 Task: Change  the formatting of the data to Which is Greater than5, In conditional formating, put the option 'Yellow Fill with Drak Yellow Text'add another formatting option Format As Table, insert the option Brown Table style Dark  3 In the sheet   Prime Sales log   book
Action: Mouse moved to (63, 161)
Screenshot: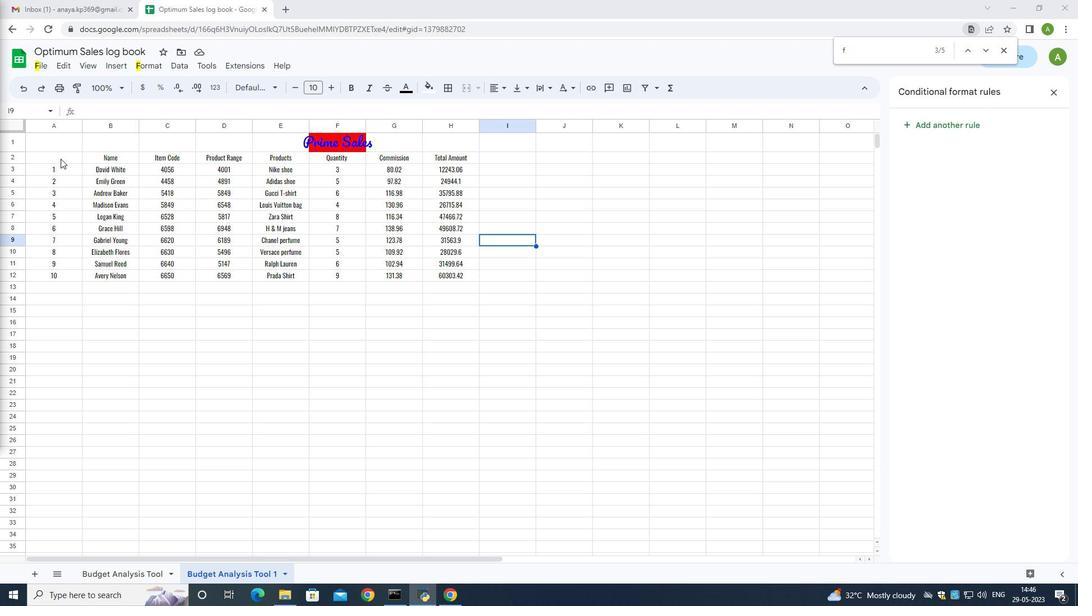 
Action: Mouse pressed left at (63, 161)
Screenshot: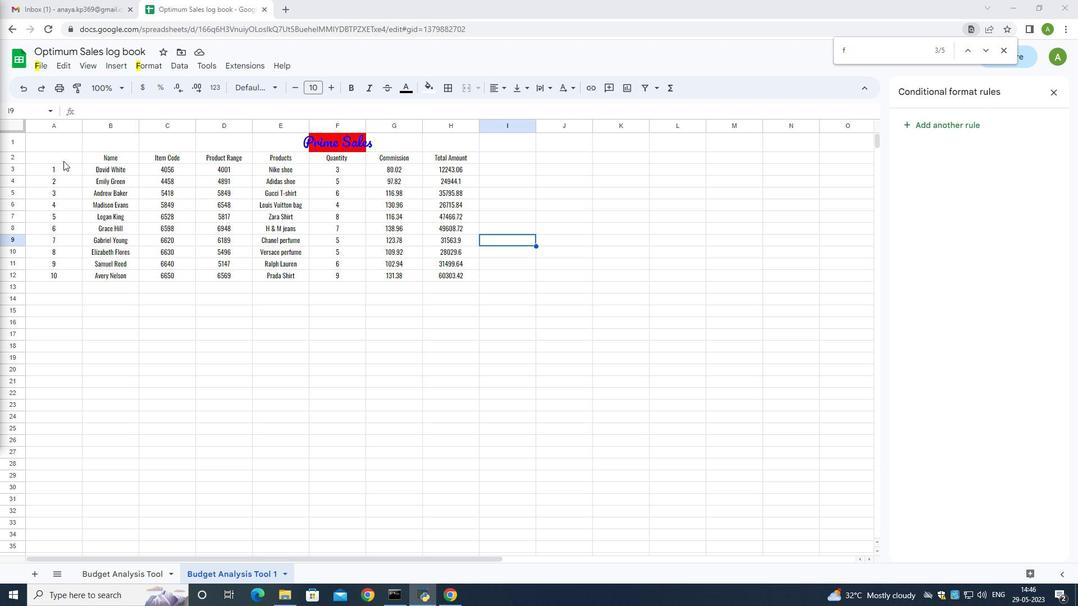 
Action: Mouse moved to (152, 67)
Screenshot: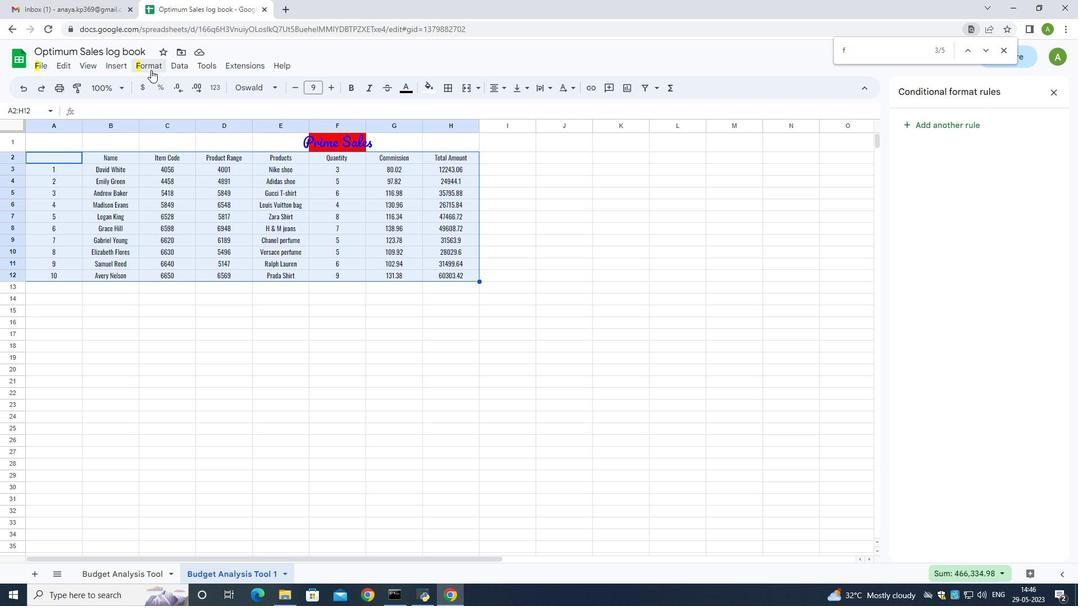 
Action: Mouse pressed left at (152, 67)
Screenshot: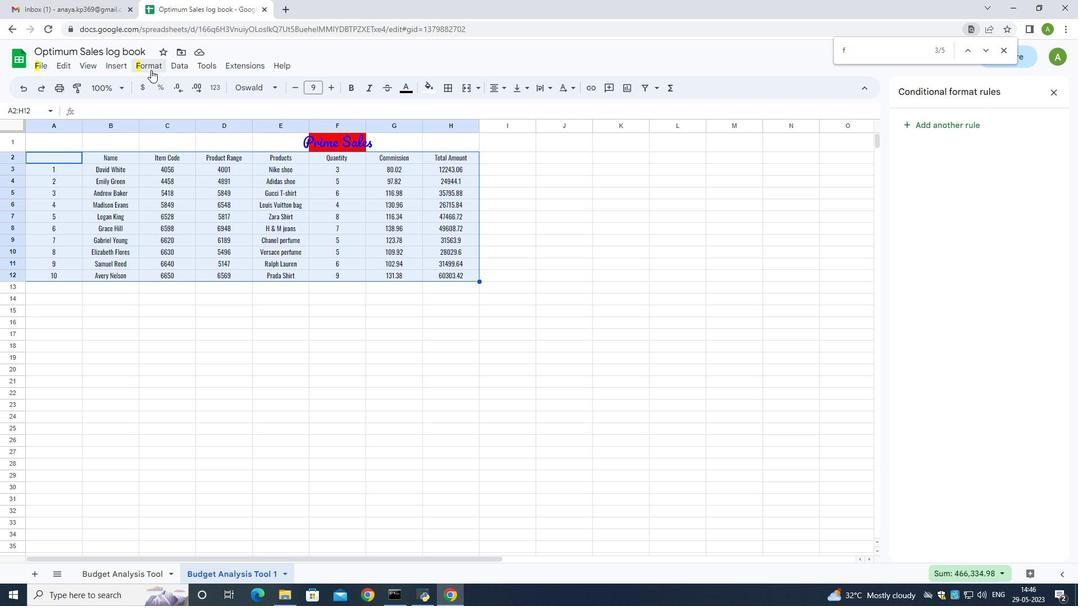 
Action: Mouse moved to (189, 258)
Screenshot: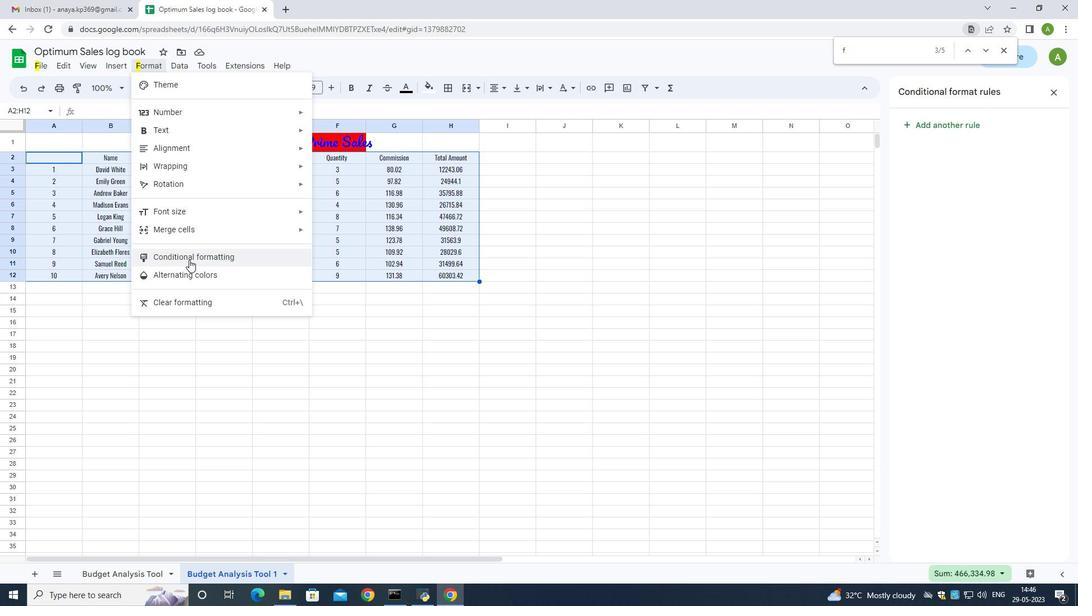 
Action: Mouse pressed left at (189, 258)
Screenshot: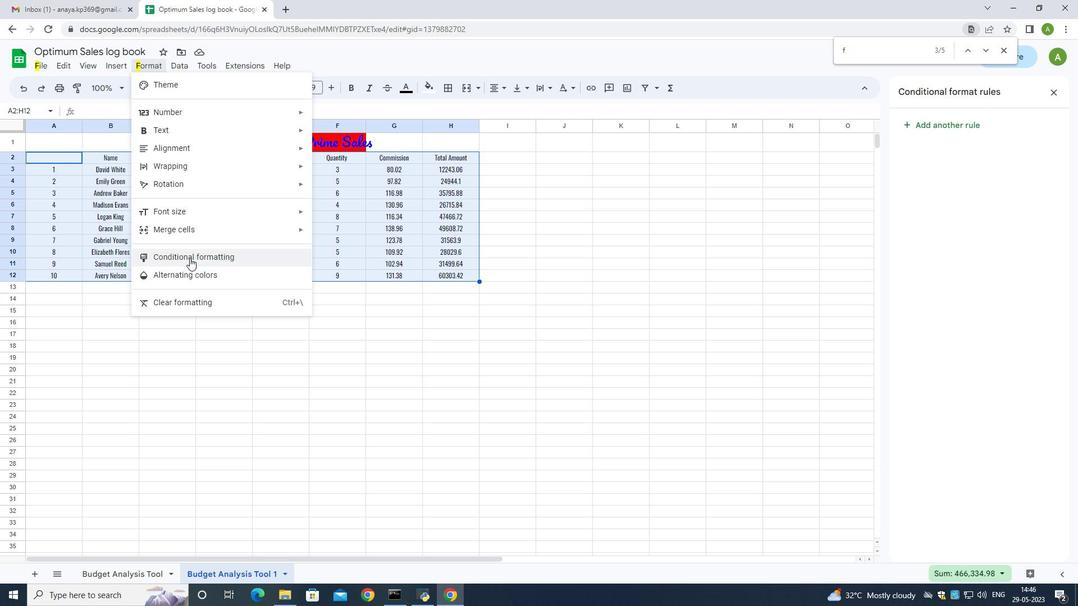 
Action: Mouse moved to (1051, 238)
Screenshot: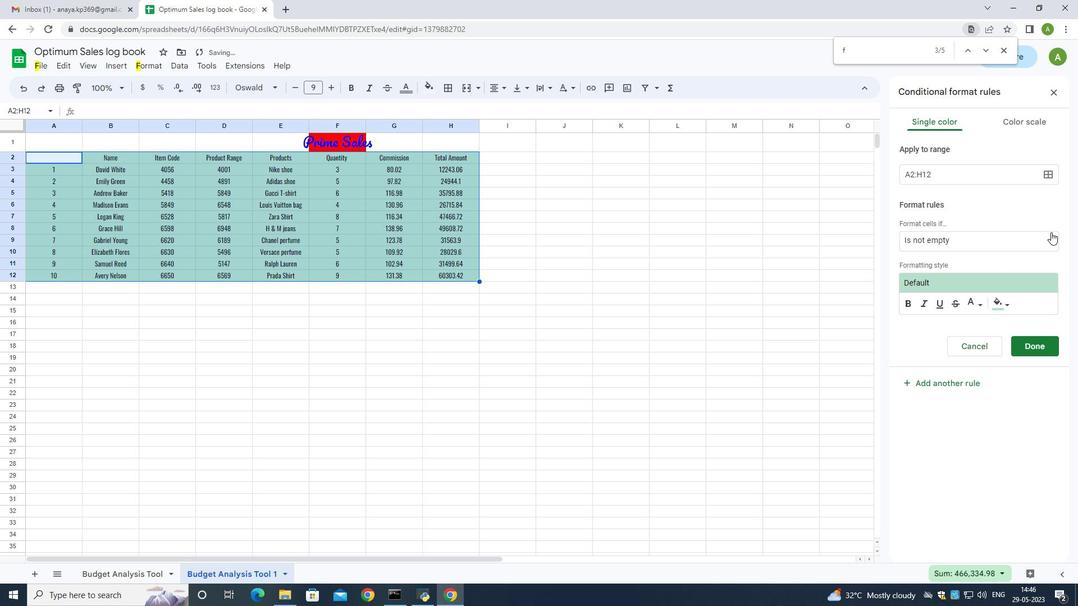 
Action: Mouse pressed left at (1051, 238)
Screenshot: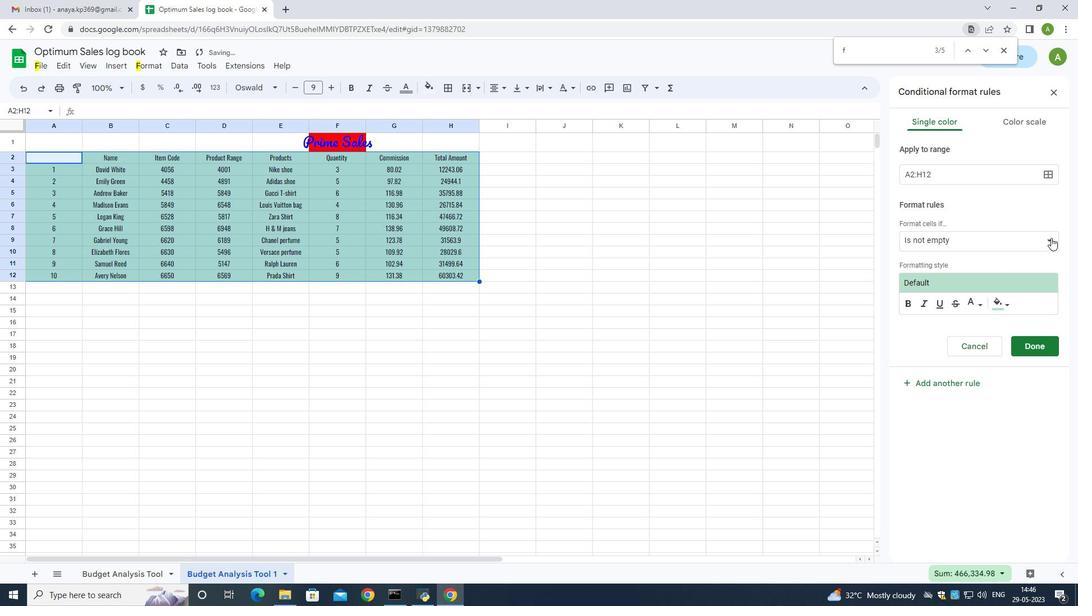 
Action: Mouse moved to (960, 424)
Screenshot: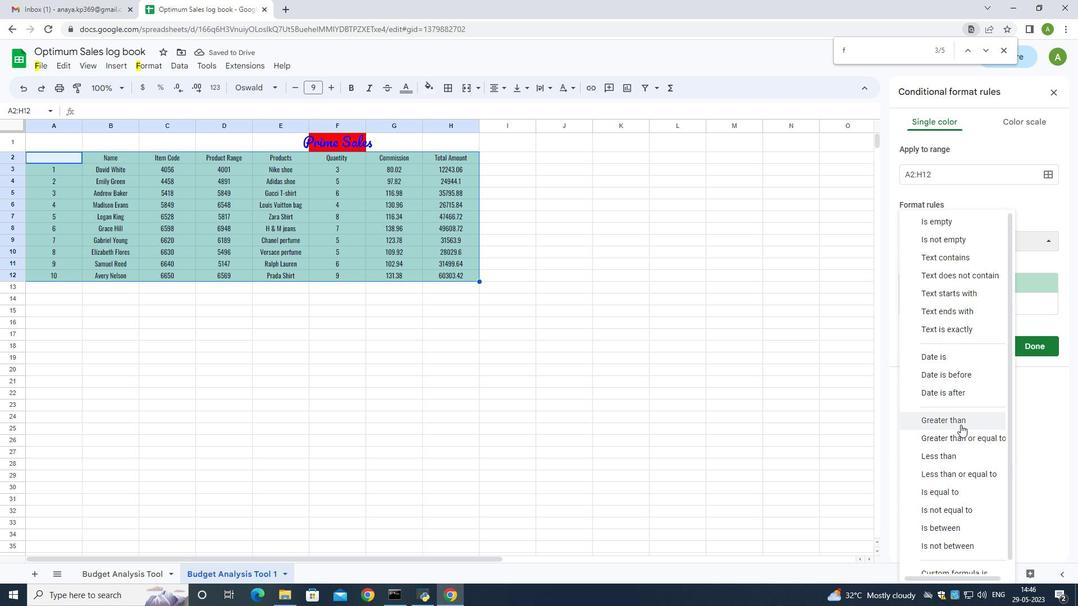 
Action: Mouse pressed left at (960, 424)
Screenshot: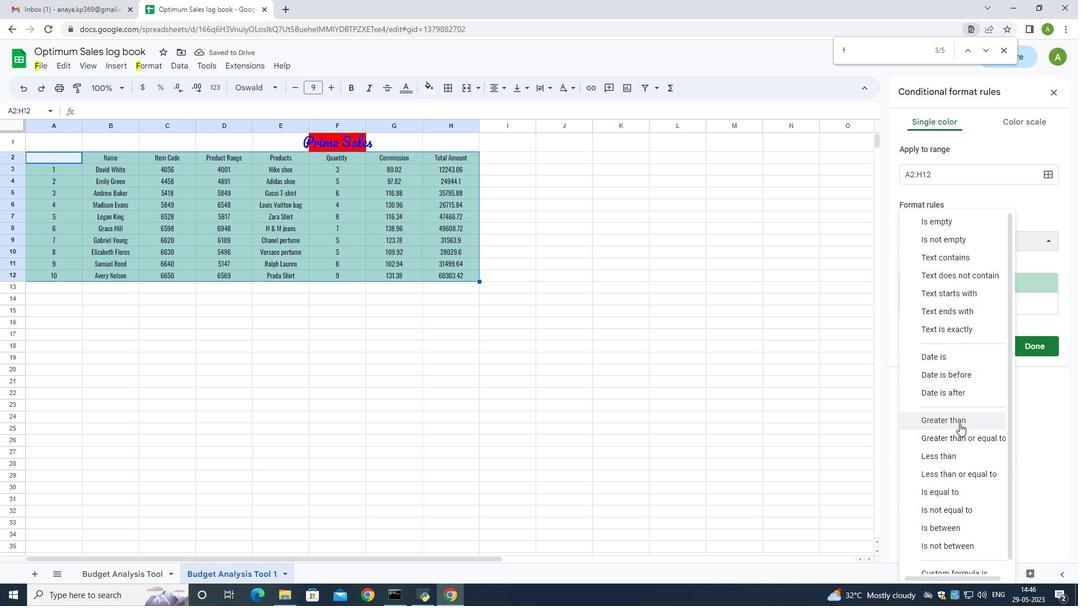 
Action: Mouse moved to (975, 267)
Screenshot: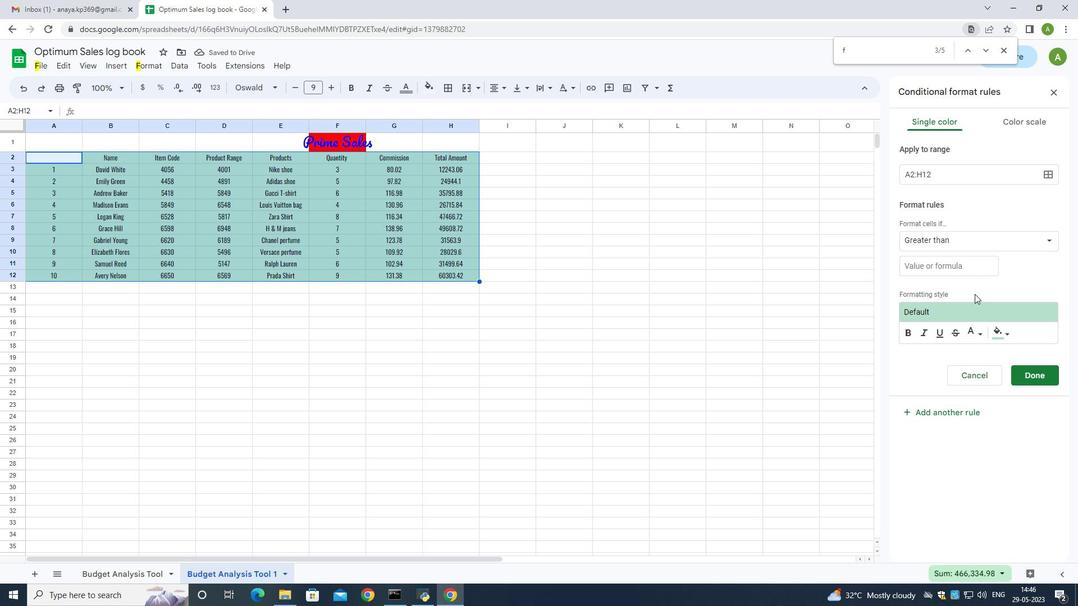 
Action: Mouse pressed left at (975, 267)
Screenshot: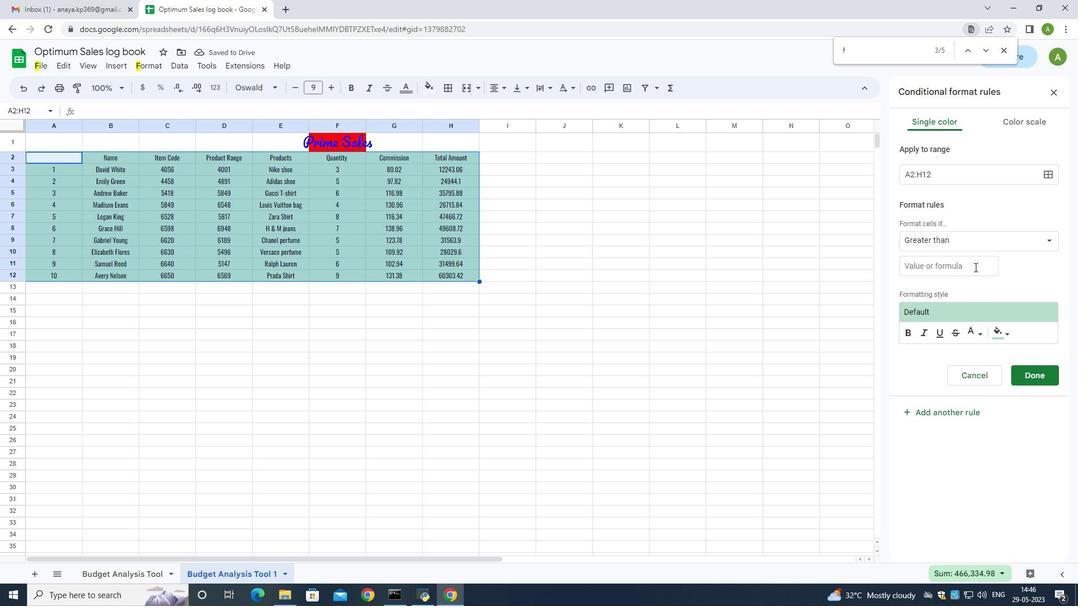 
Action: Mouse moved to (976, 265)
Screenshot: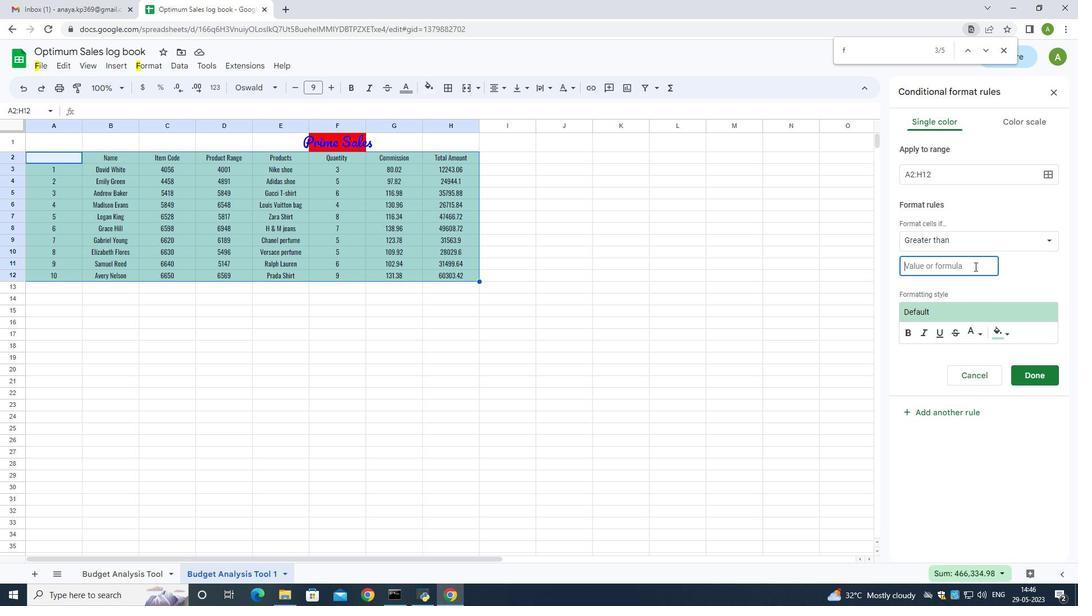 
Action: Key pressed 5
Screenshot: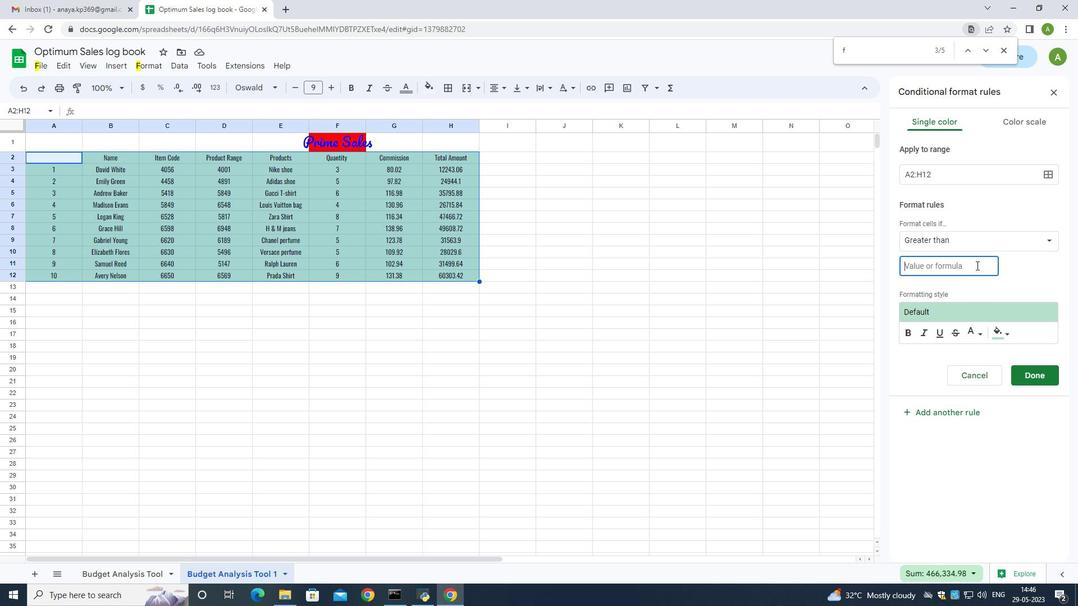 
Action: Mouse moved to (1009, 335)
Screenshot: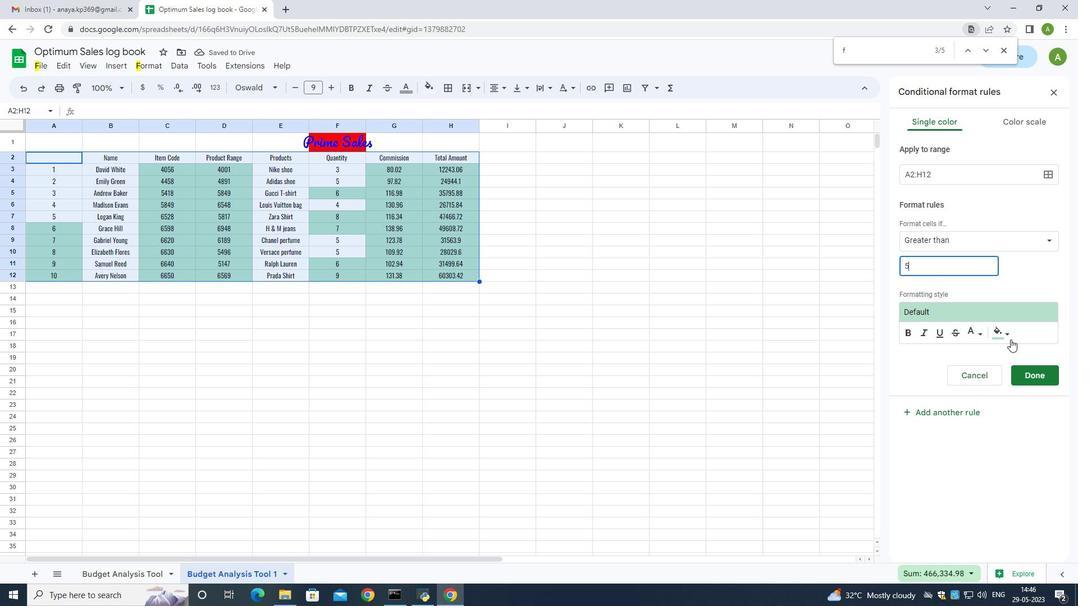 
Action: Mouse pressed left at (1009, 335)
Screenshot: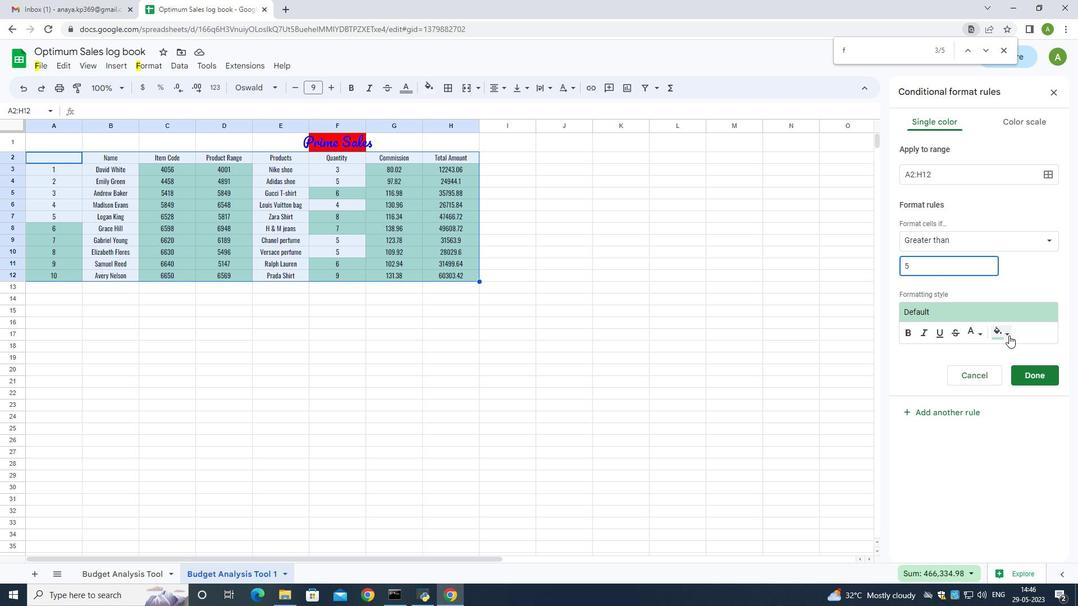 
Action: Mouse moved to (922, 382)
Screenshot: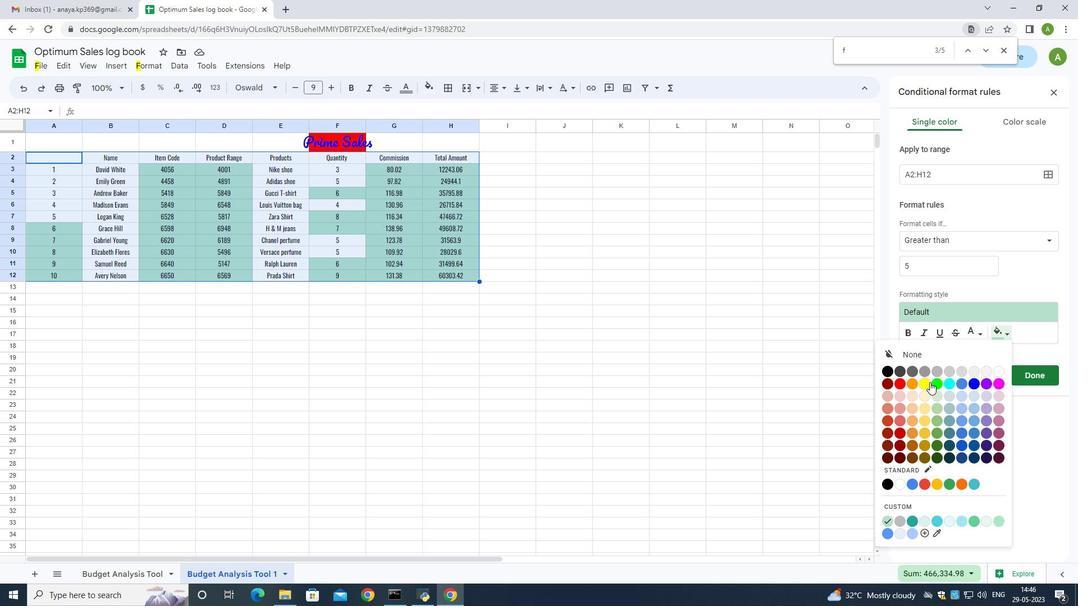 
Action: Mouse pressed left at (922, 382)
Screenshot: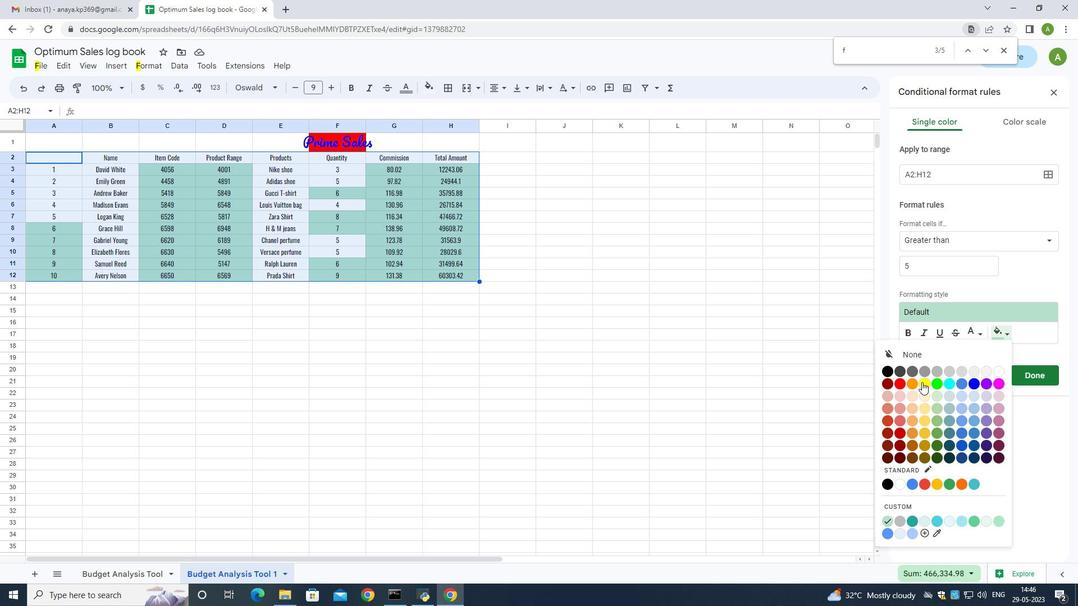 
Action: Mouse moved to (981, 333)
Screenshot: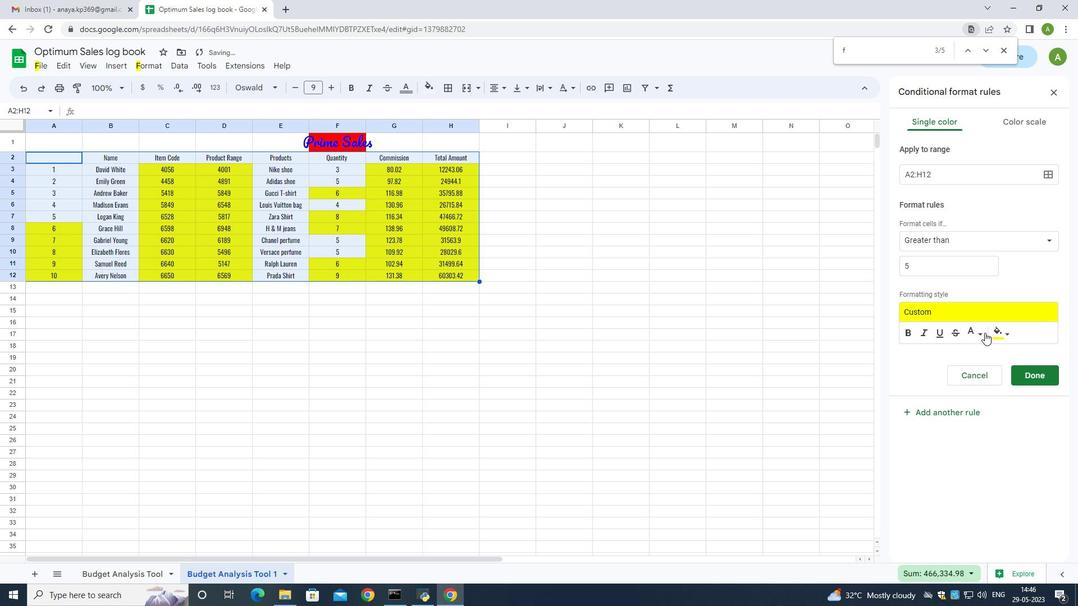 
Action: Mouse pressed left at (981, 333)
Screenshot: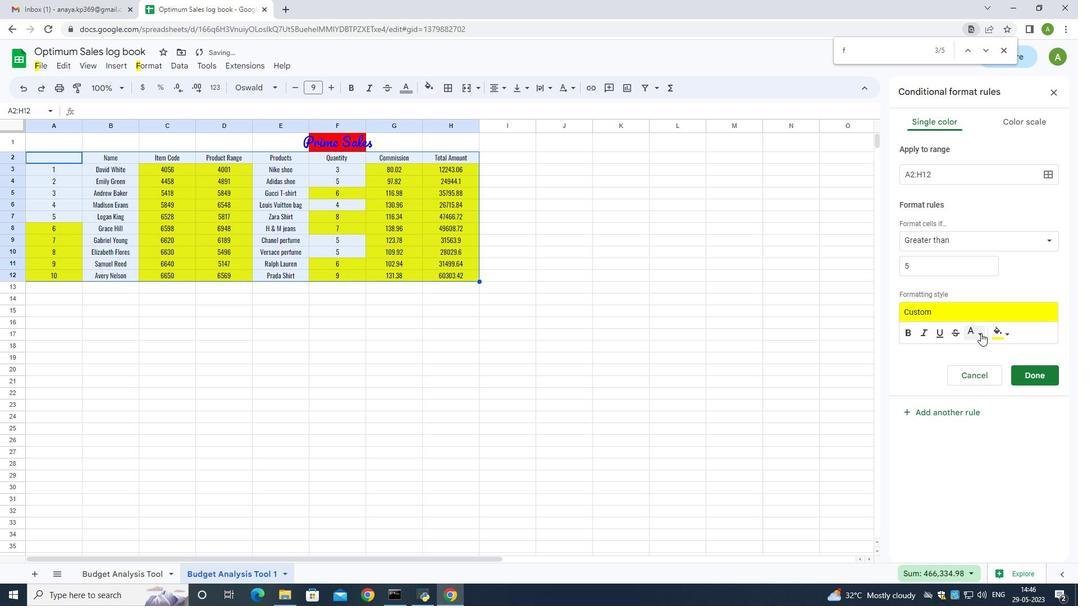 
Action: Mouse moved to (915, 482)
Screenshot: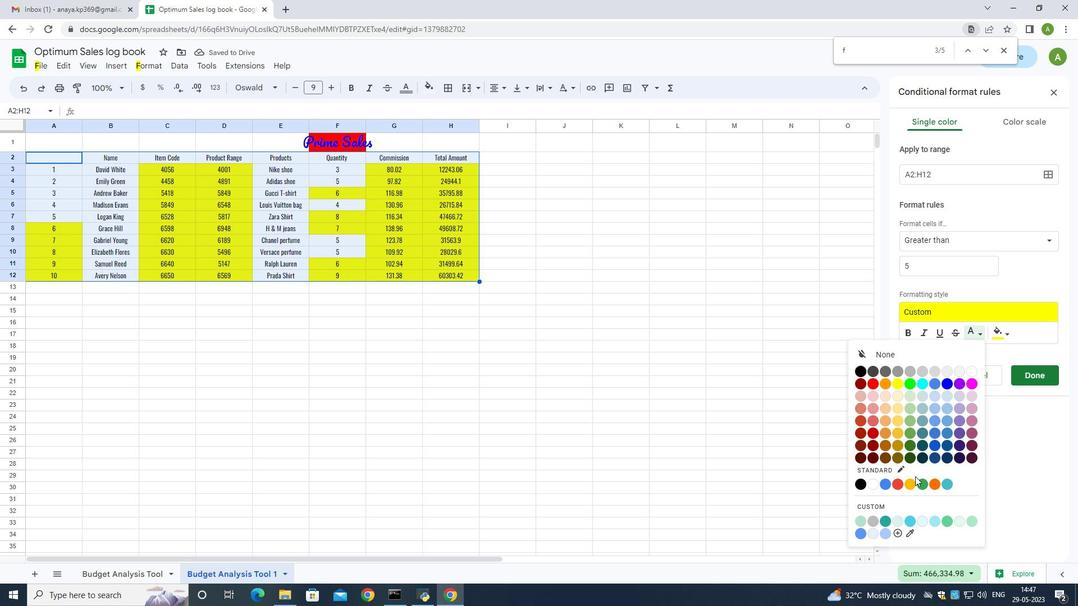 
Action: Mouse pressed left at (915, 482)
Screenshot: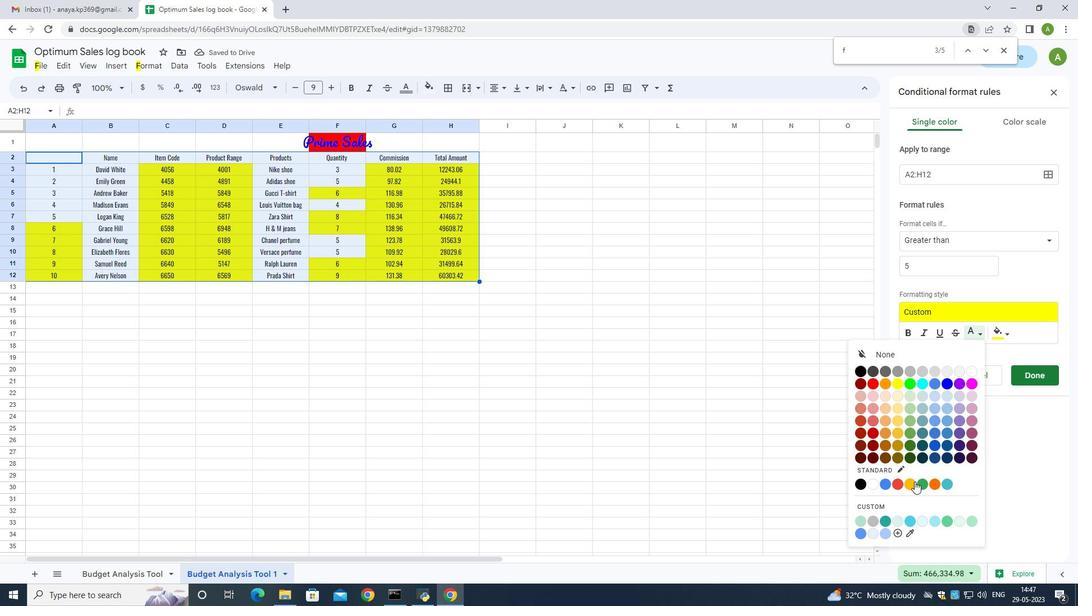 
Action: Mouse moved to (1031, 374)
Screenshot: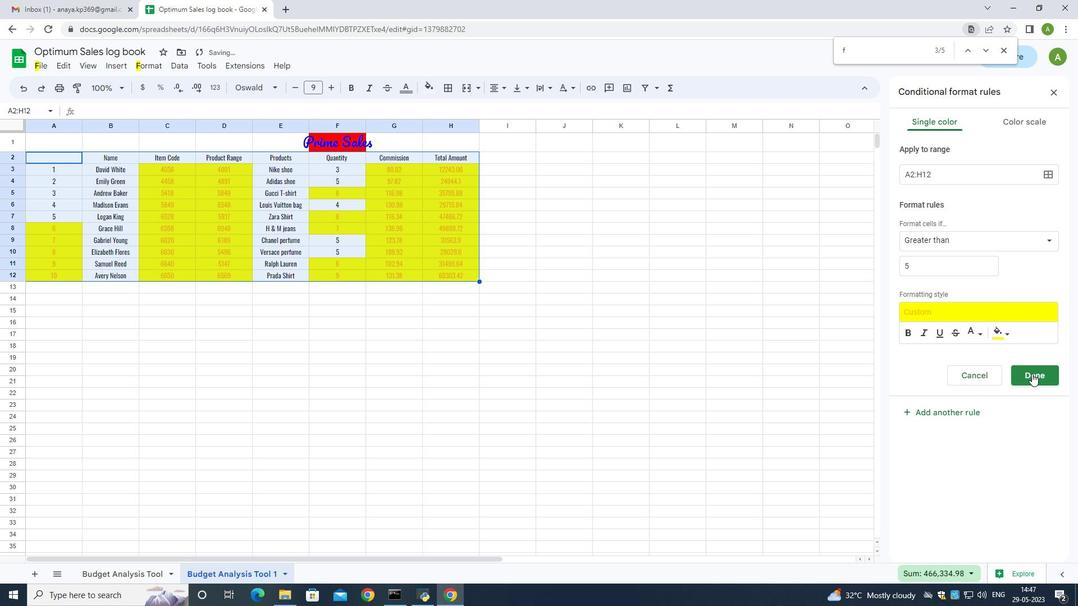 
Action: Mouse pressed left at (1031, 374)
Screenshot: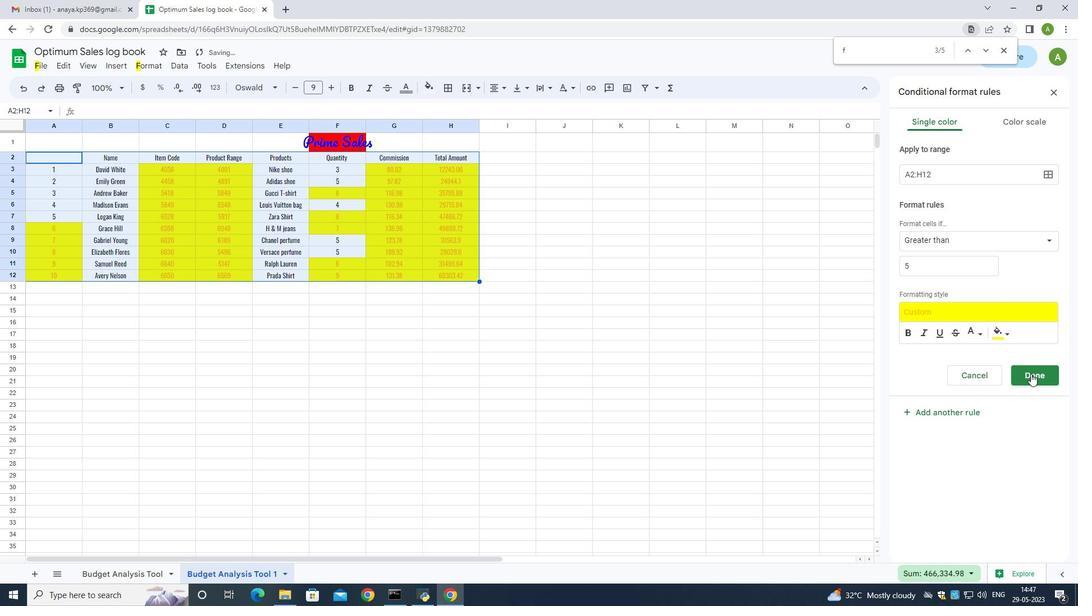 
Action: Mouse moved to (138, 67)
Screenshot: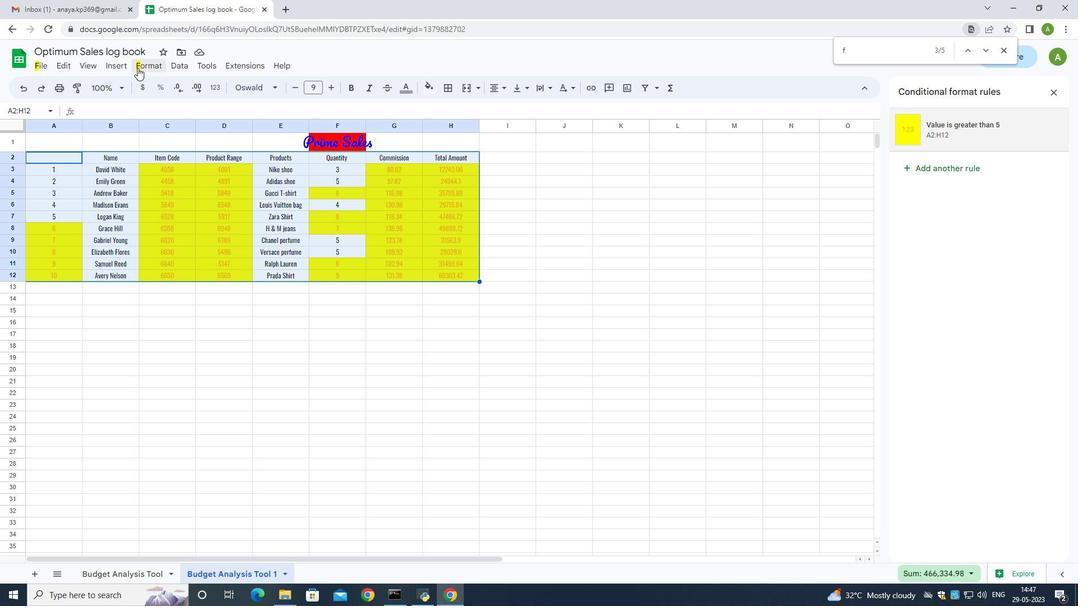 
Action: Mouse pressed left at (138, 67)
Screenshot: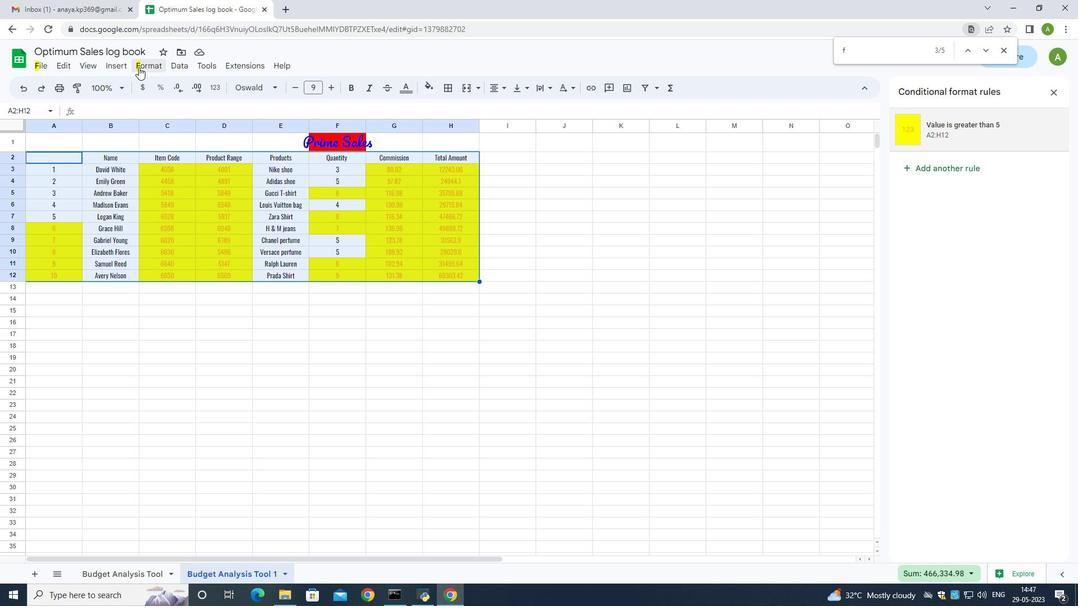 
Action: Mouse moved to (162, 273)
Screenshot: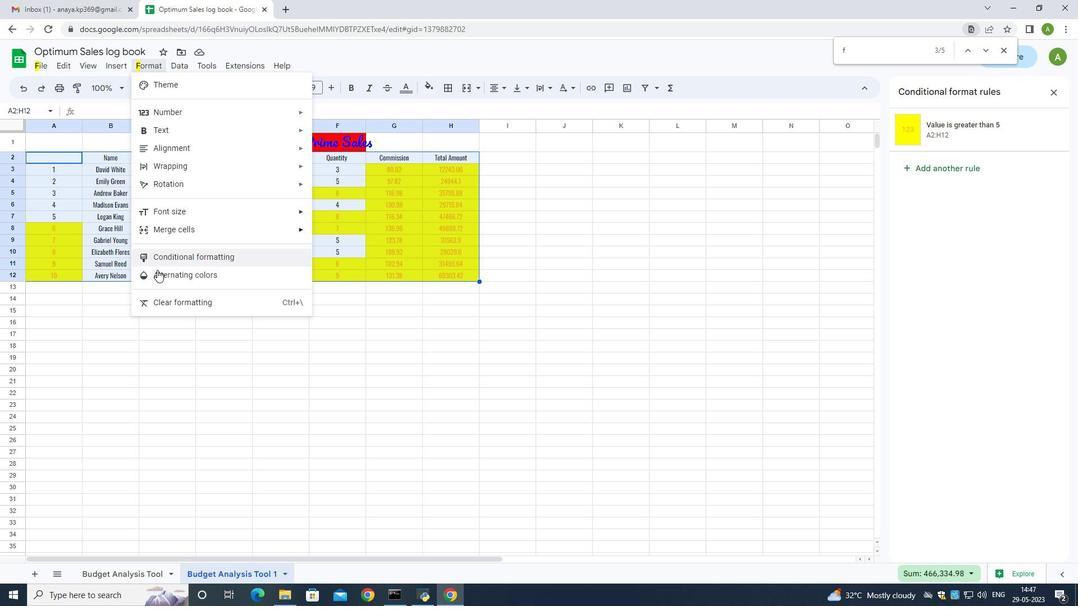 
Action: Mouse pressed left at (162, 273)
Screenshot: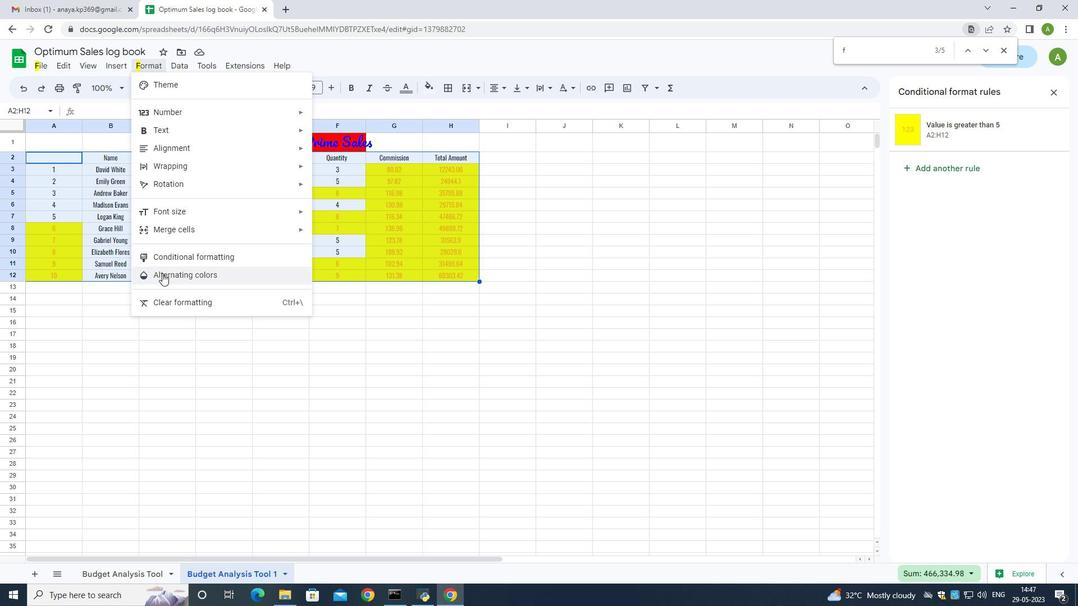 
Action: Mouse moved to (960, 261)
Screenshot: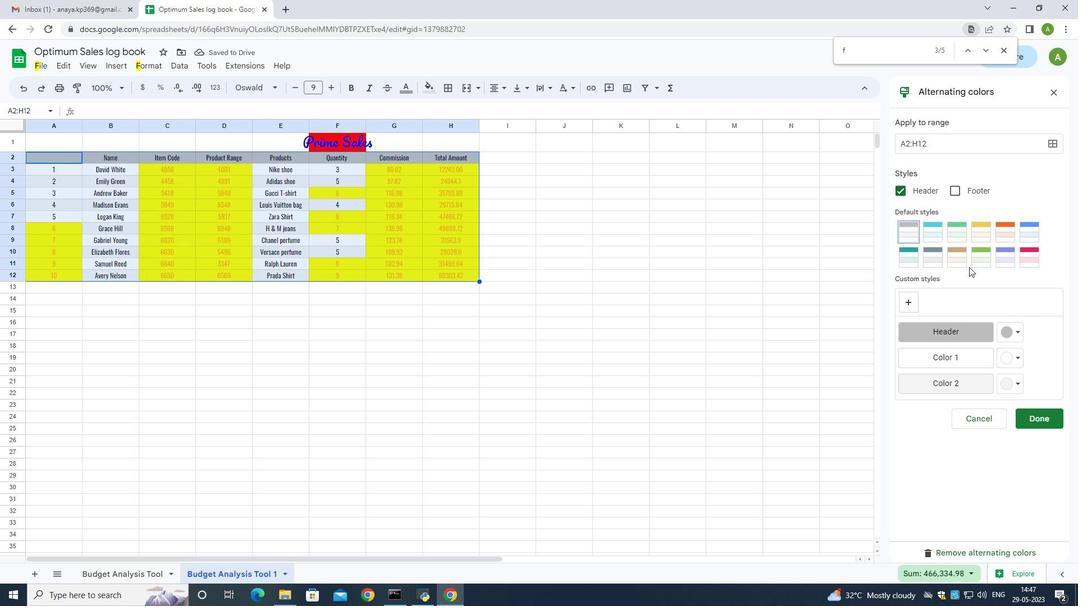 
Action: Mouse pressed left at (960, 261)
Screenshot: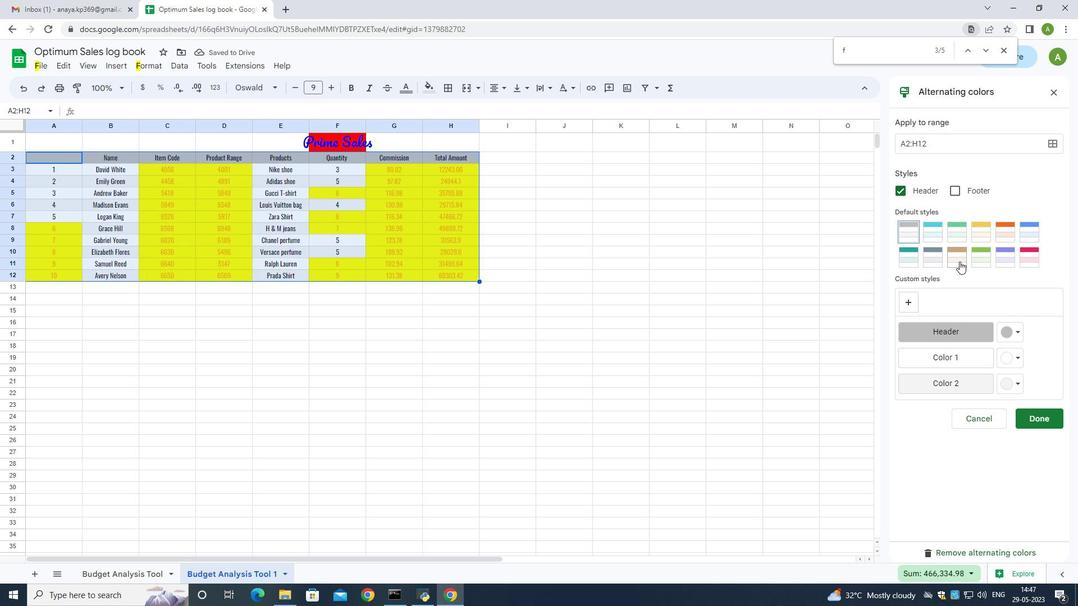 
Action: Mouse moved to (1018, 384)
Screenshot: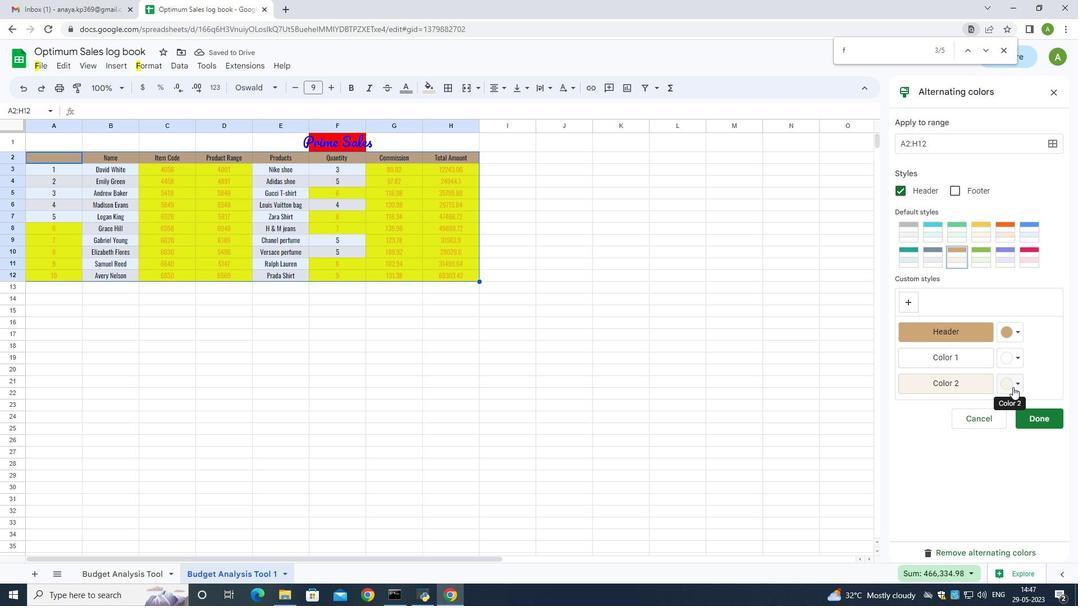 
Action: Mouse pressed left at (1018, 384)
Screenshot: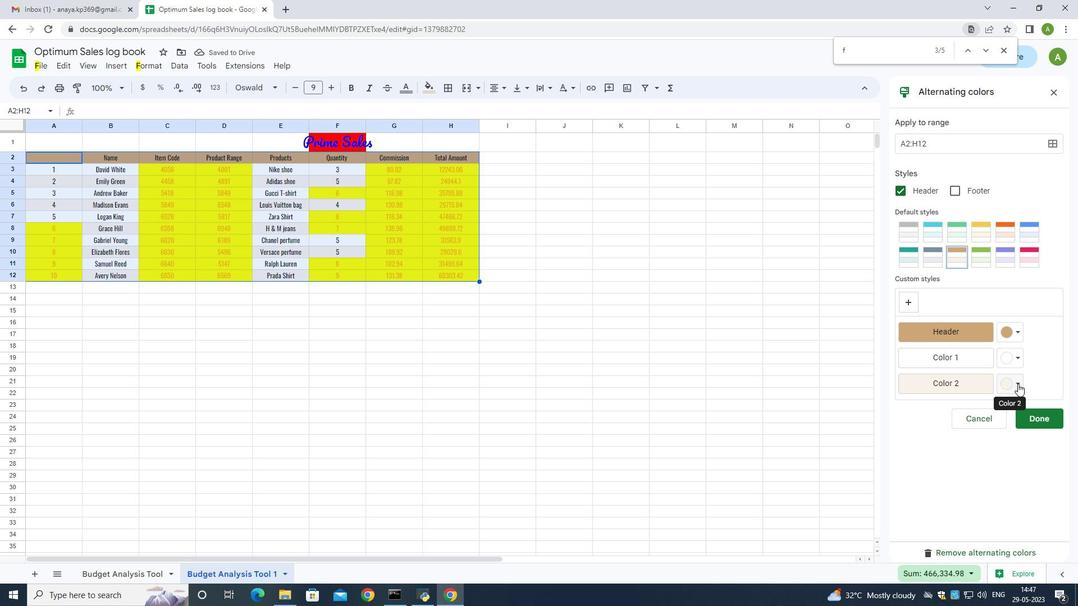 
Action: Mouse moved to (934, 493)
Screenshot: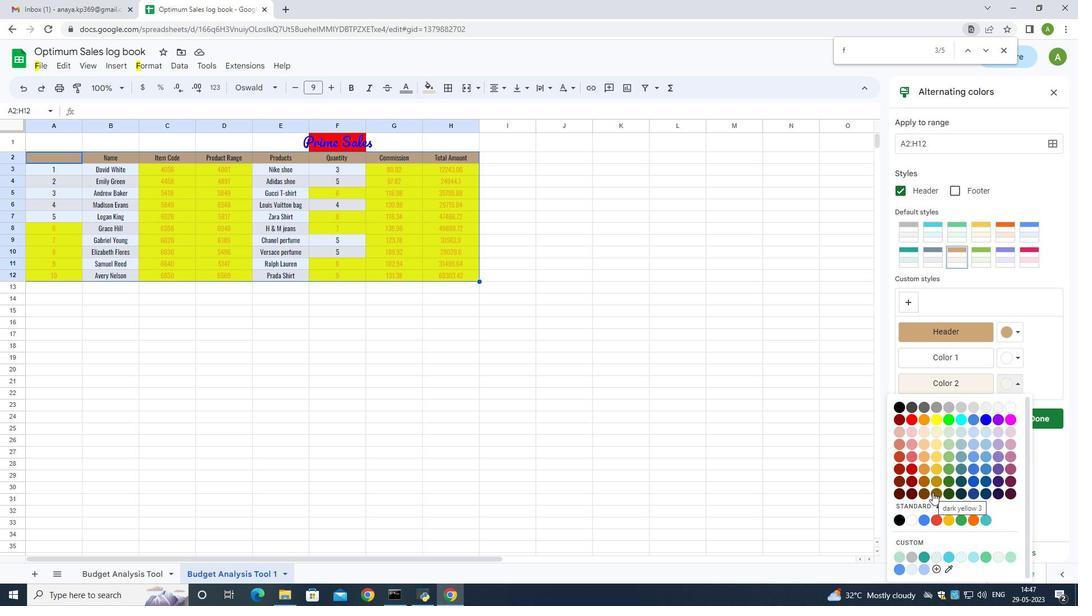 
Action: Mouse pressed left at (934, 493)
Screenshot: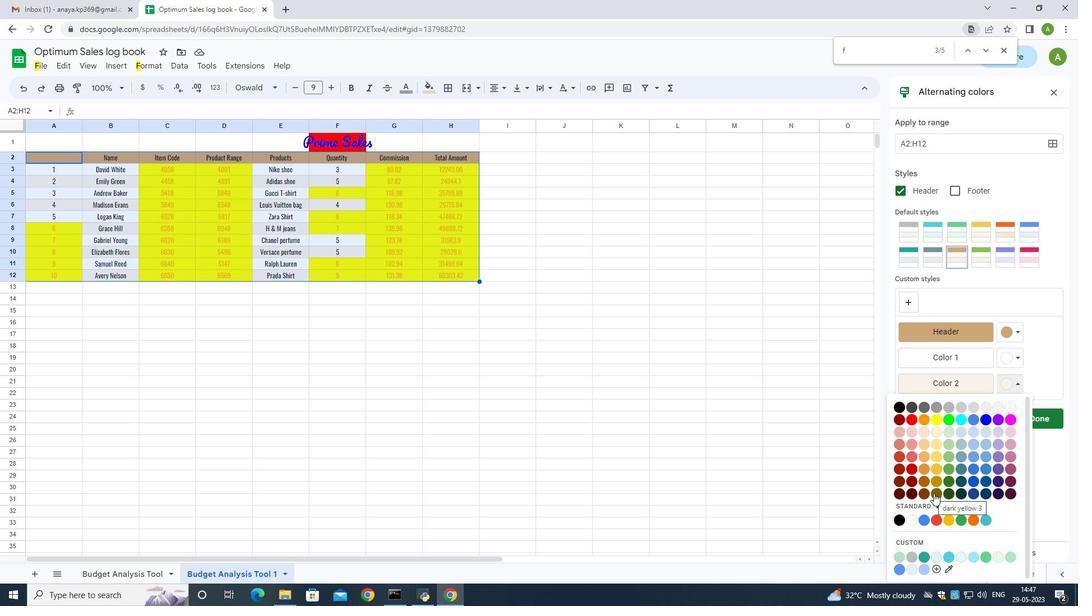 
Action: Mouse moved to (1029, 419)
Screenshot: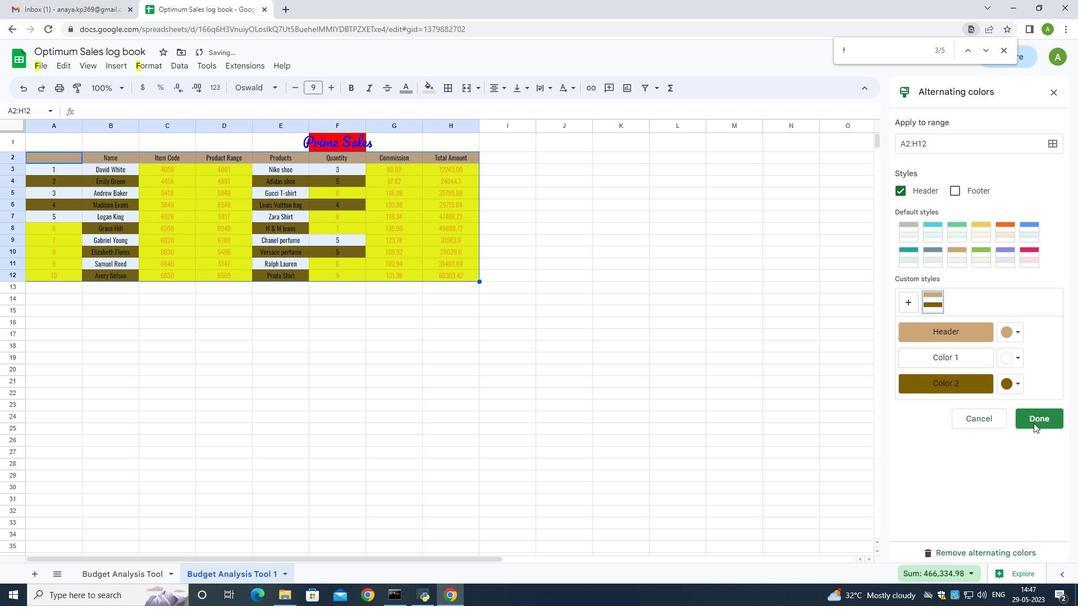 
Action: Mouse pressed left at (1029, 419)
Screenshot: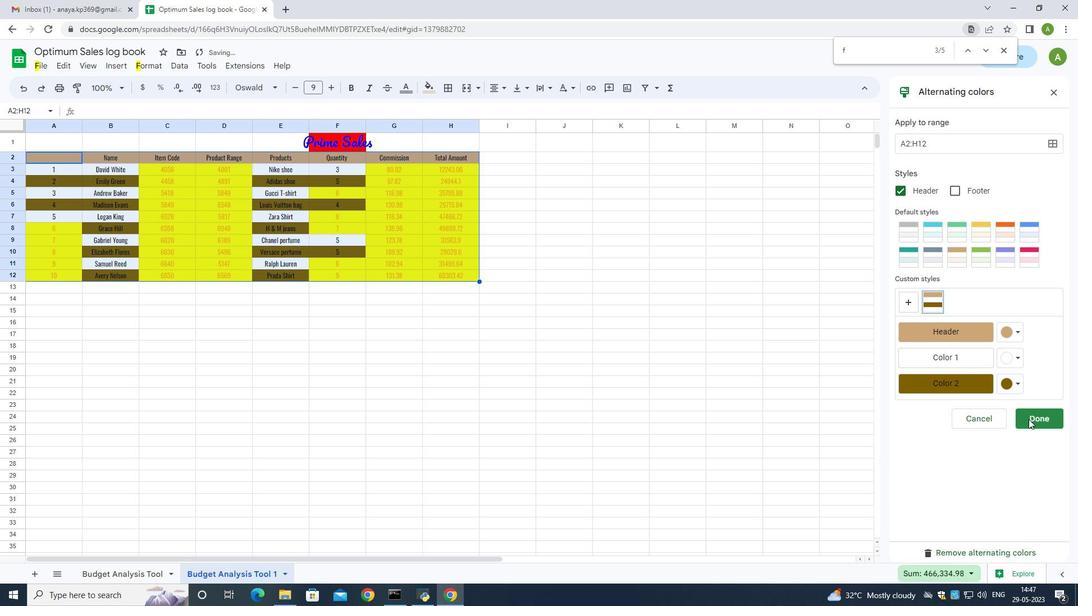 
Action: Mouse moved to (562, 256)
Screenshot: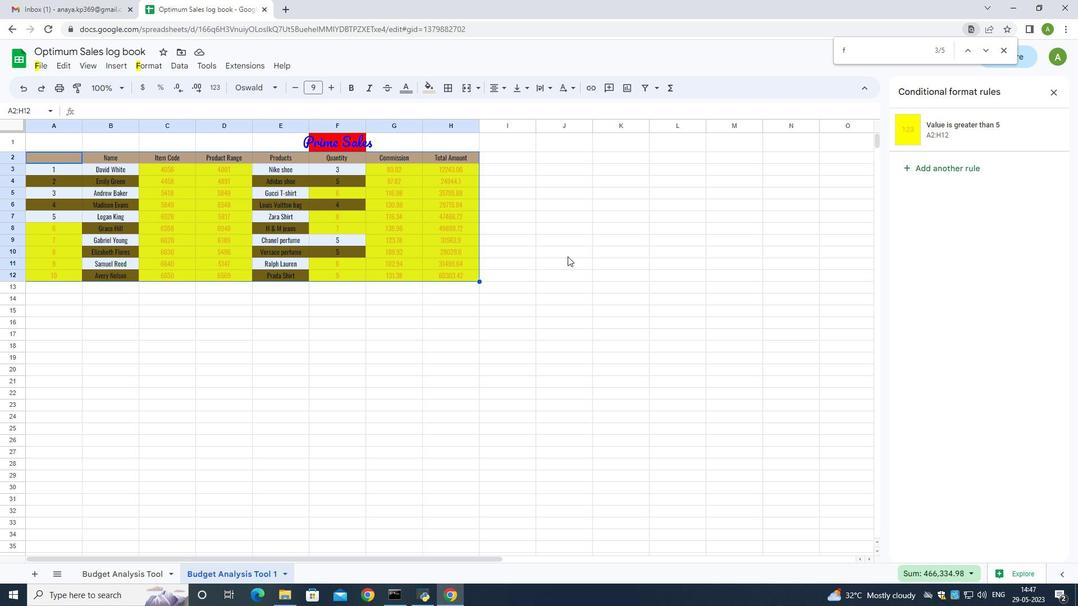 
Action: Mouse pressed left at (562, 256)
Screenshot: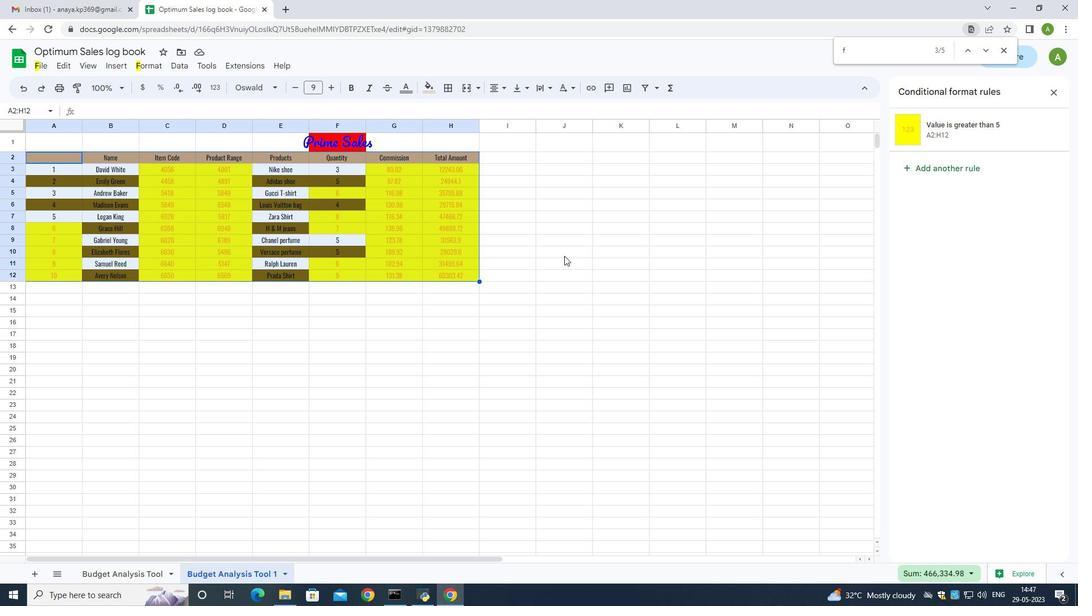 
Action: Key pressed ctrl+S
Screenshot: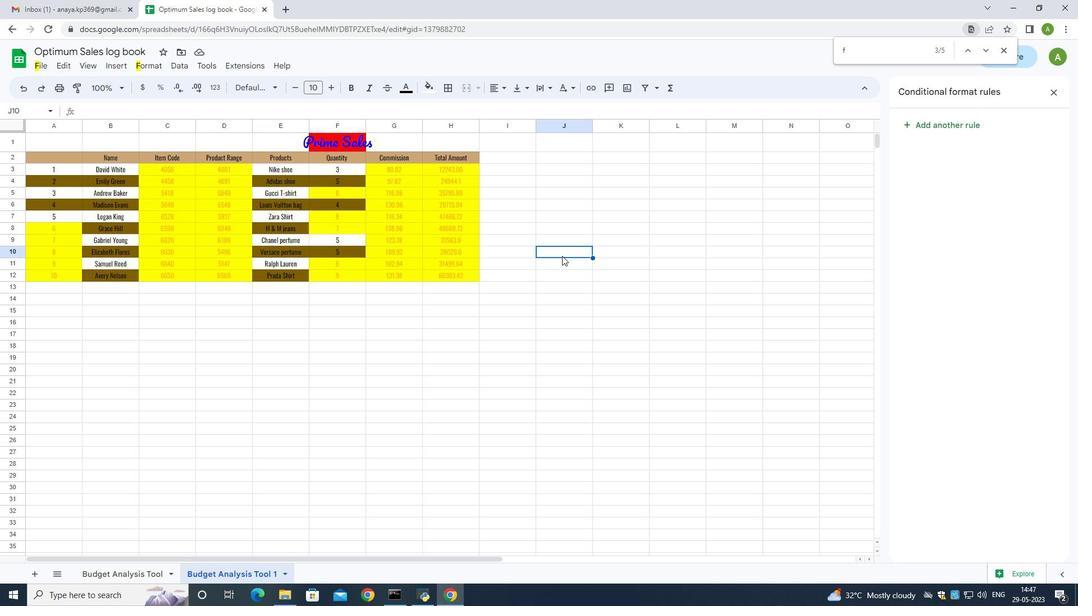 
Action: Mouse moved to (257, 91)
Screenshot: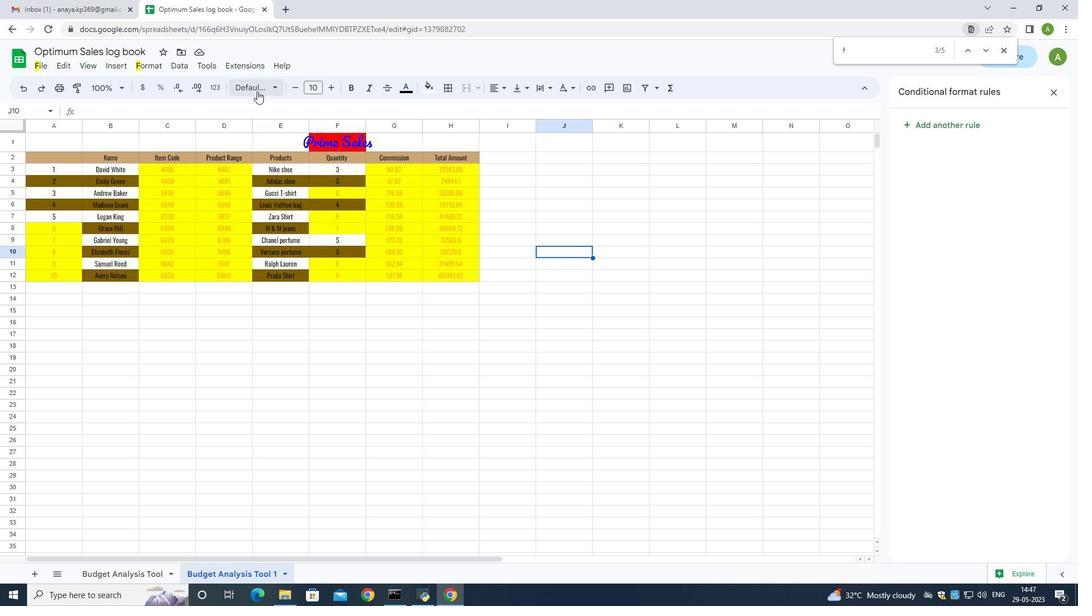 
